 Task: Select company name "Google".
Action: Mouse moved to (303, 293)
Screenshot: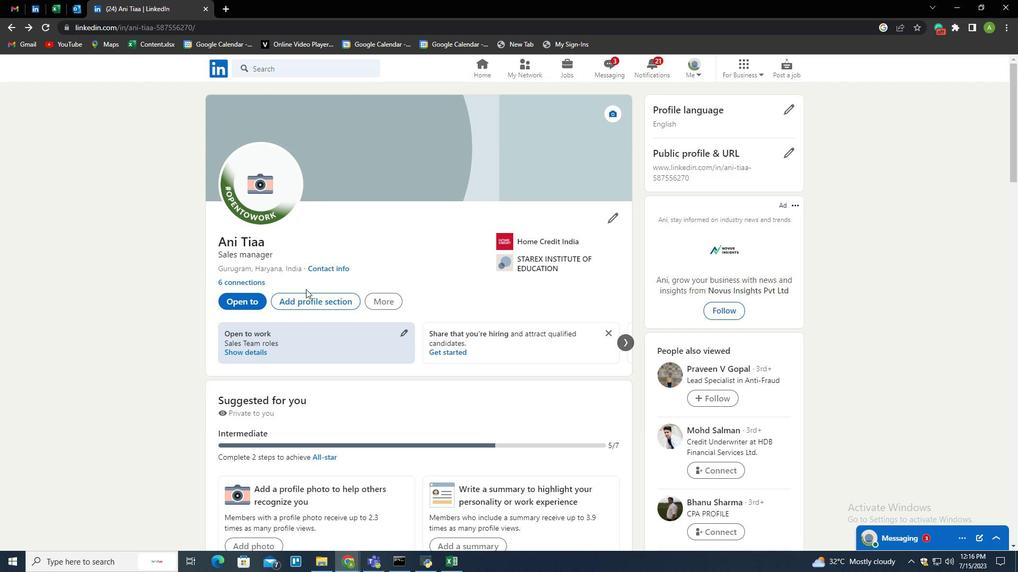 
Action: Mouse pressed left at (303, 293)
Screenshot: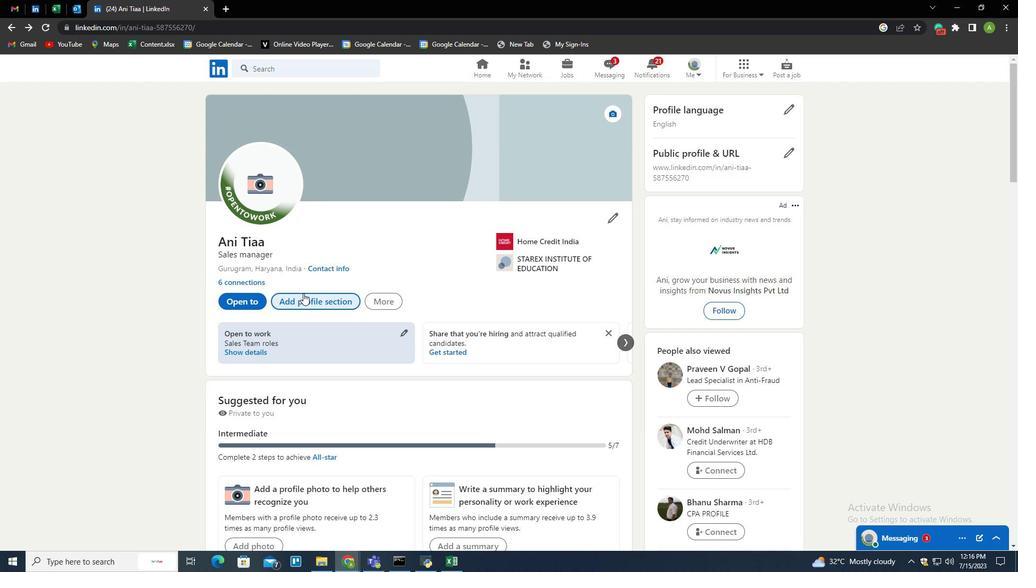 
Action: Mouse moved to (432, 117)
Screenshot: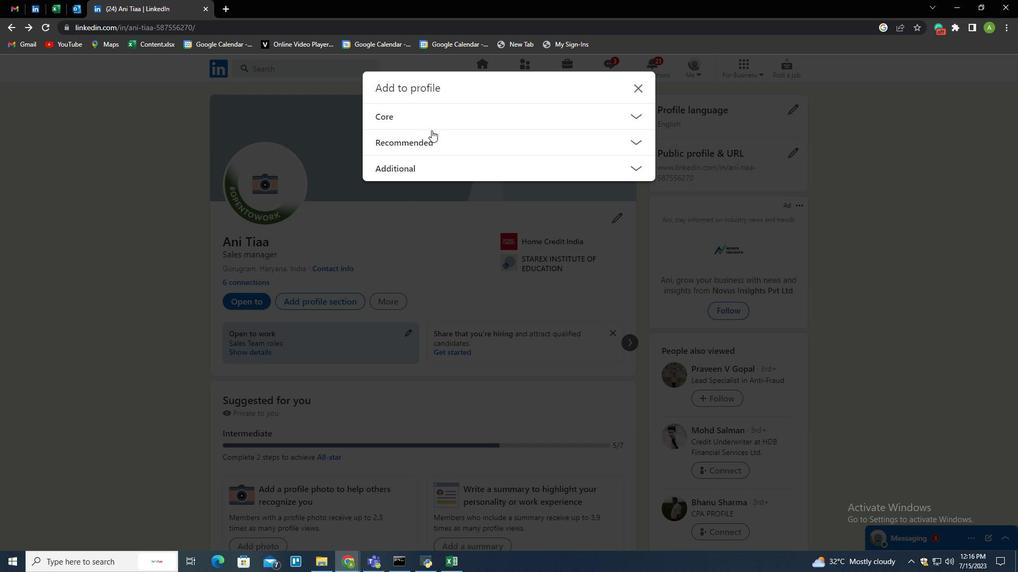 
Action: Mouse pressed left at (432, 117)
Screenshot: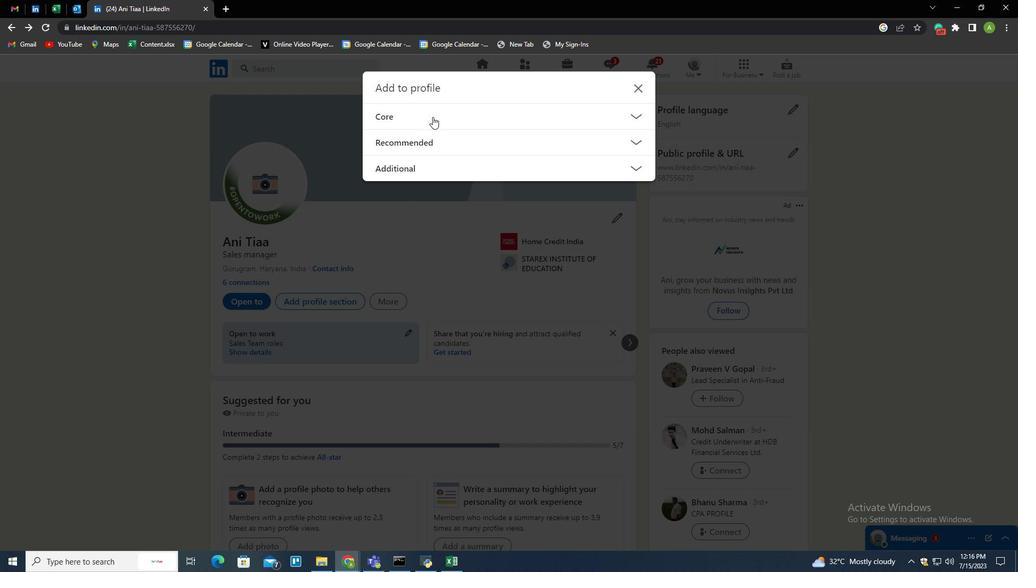 
Action: Mouse moved to (396, 215)
Screenshot: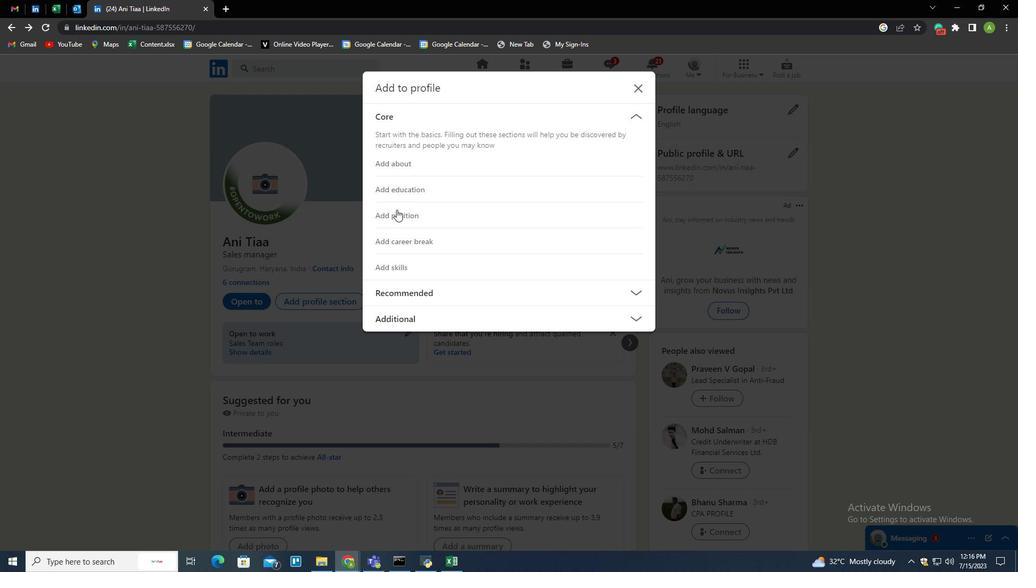 
Action: Mouse pressed left at (396, 215)
Screenshot: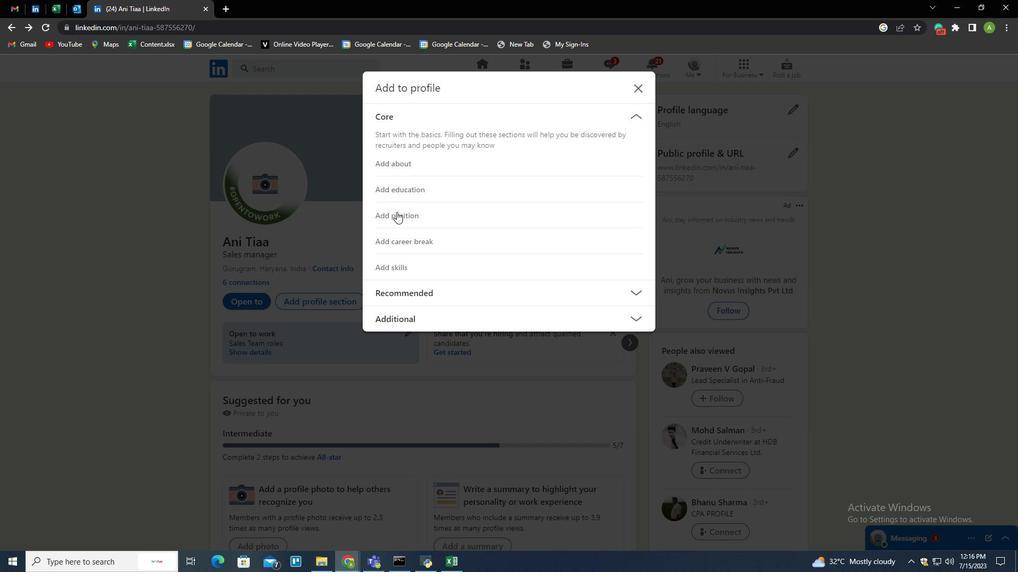
Action: Mouse moved to (358, 301)
Screenshot: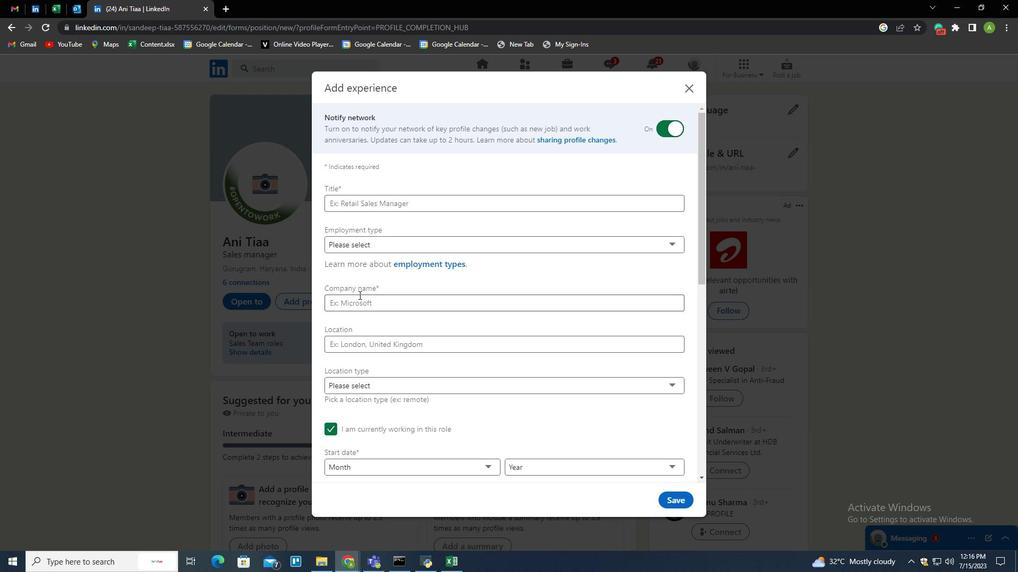 
Action: Mouse pressed left at (358, 301)
Screenshot: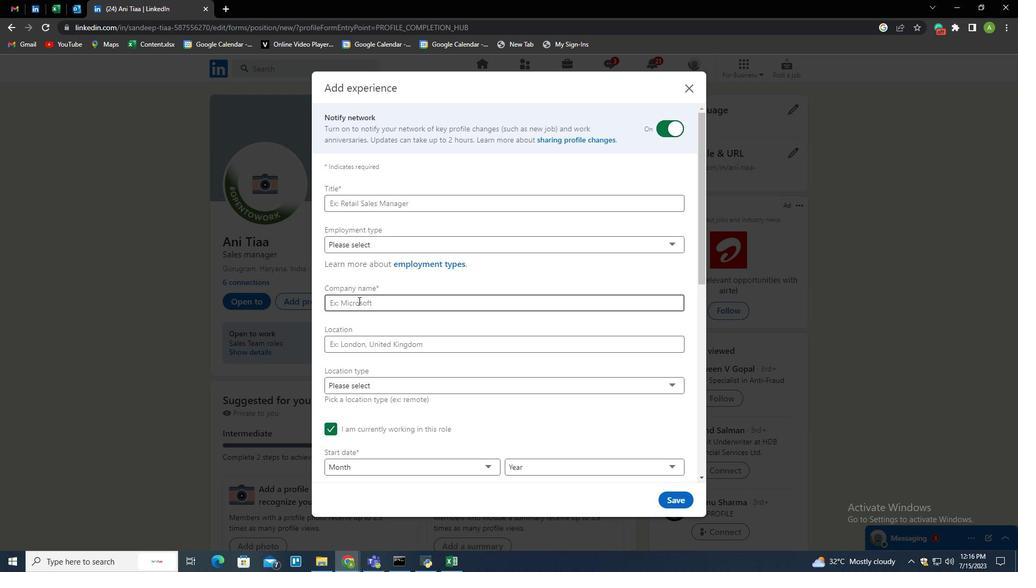 
Action: Key pressed <Key.shift>
Screenshot: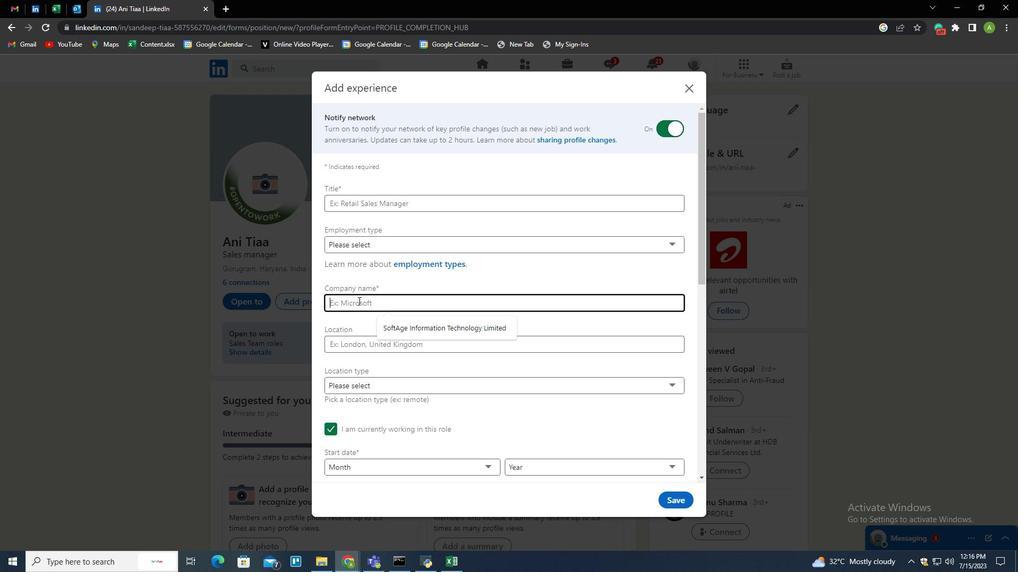 
Action: Mouse moved to (360, 303)
Screenshot: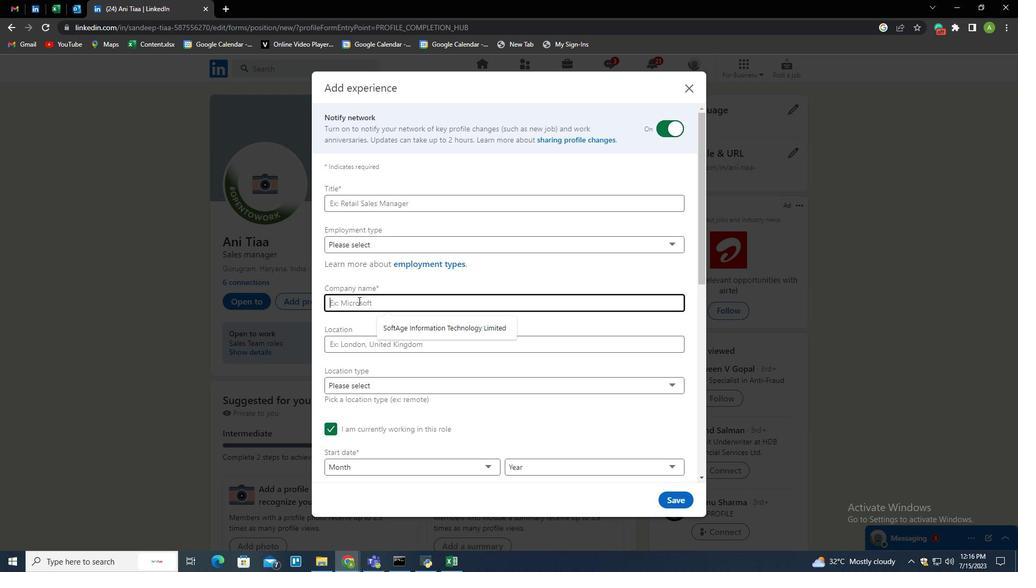 
Action: Key pressed <Key.shift><Key.shift><Key.shift><Key.shift><Key.shift><Key.shift><Key.shift><Key.shift><Key.shift><Key.shift><Key.shift><Key.shift><Key.shift><Key.shift>Goo<Key.down><Key.enter>
Screenshot: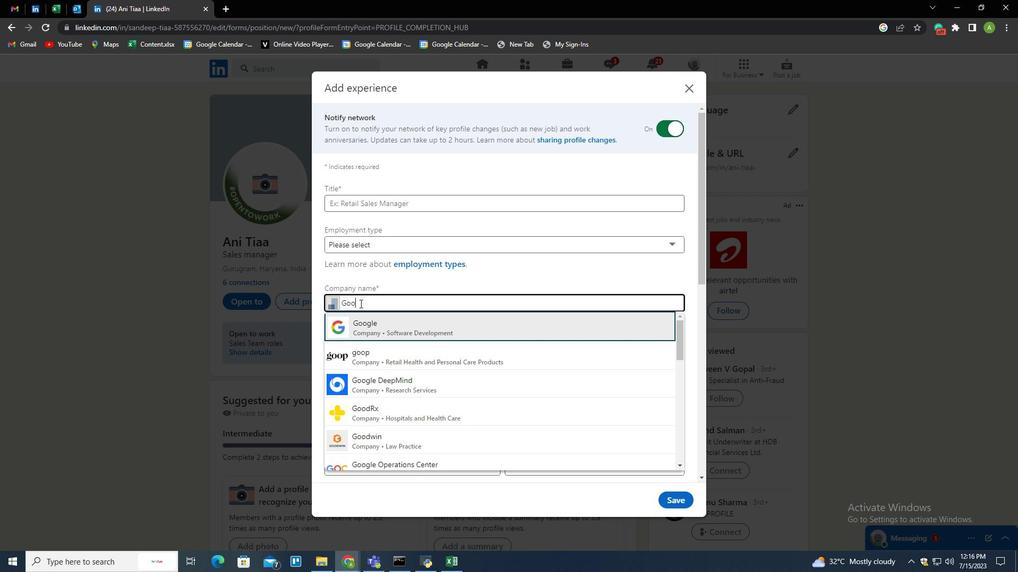 
Action: Mouse moved to (422, 334)
Screenshot: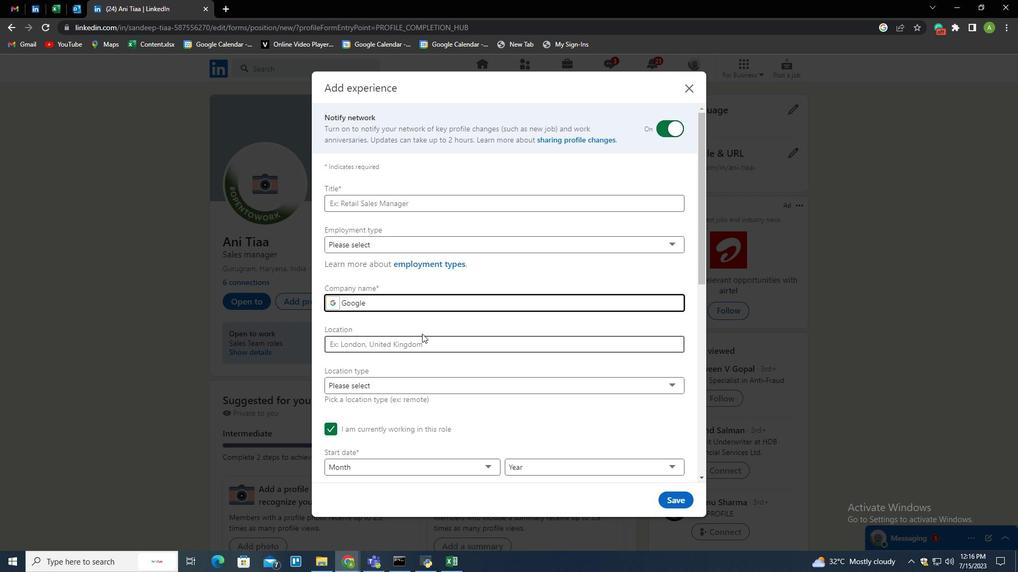 
